 Task: Add Biohm Health Total Probiotic Good Bacteria + Good Fungi to the cart.
Action: Mouse moved to (216, 94)
Screenshot: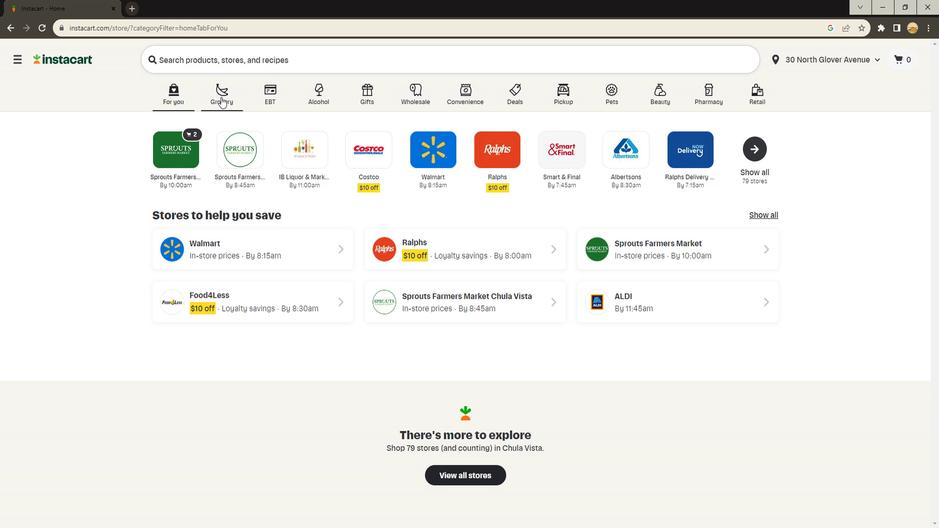 
Action: Mouse pressed left at (216, 94)
Screenshot: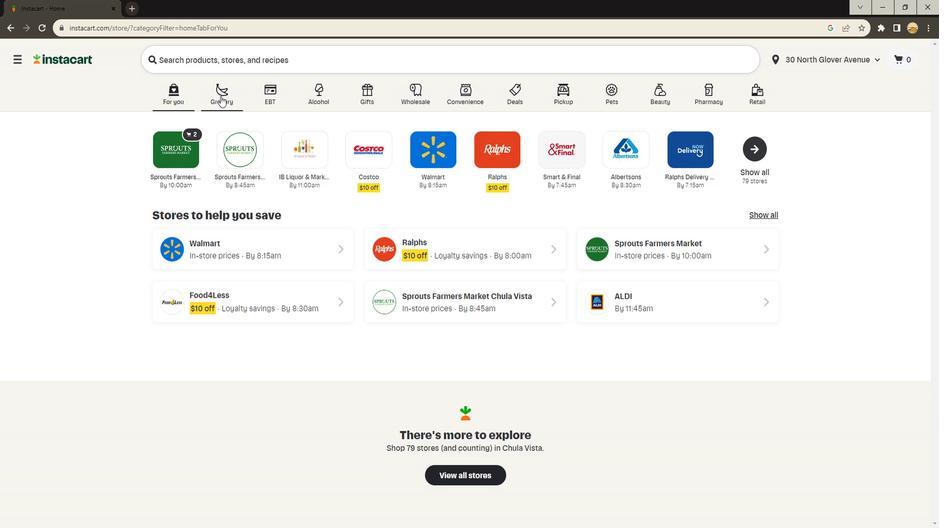 
Action: Mouse moved to (228, 267)
Screenshot: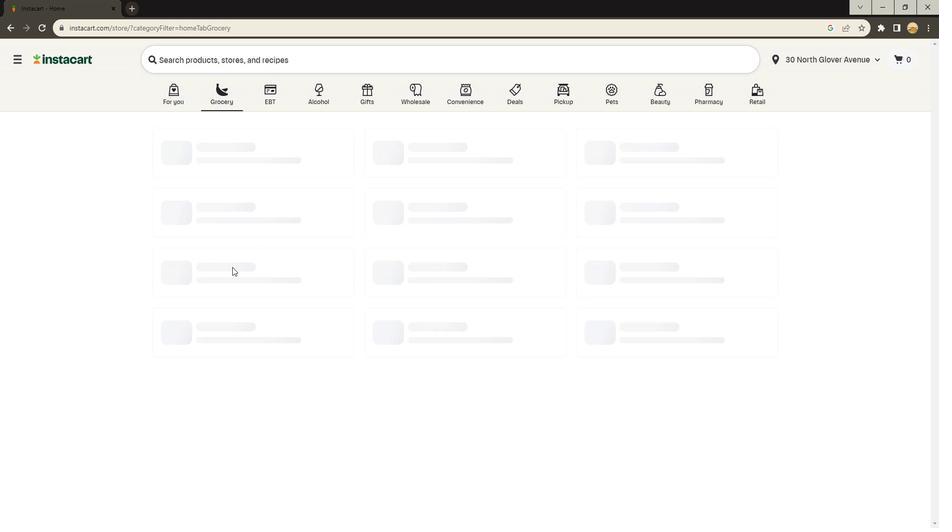 
Action: Mouse pressed left at (228, 267)
Screenshot: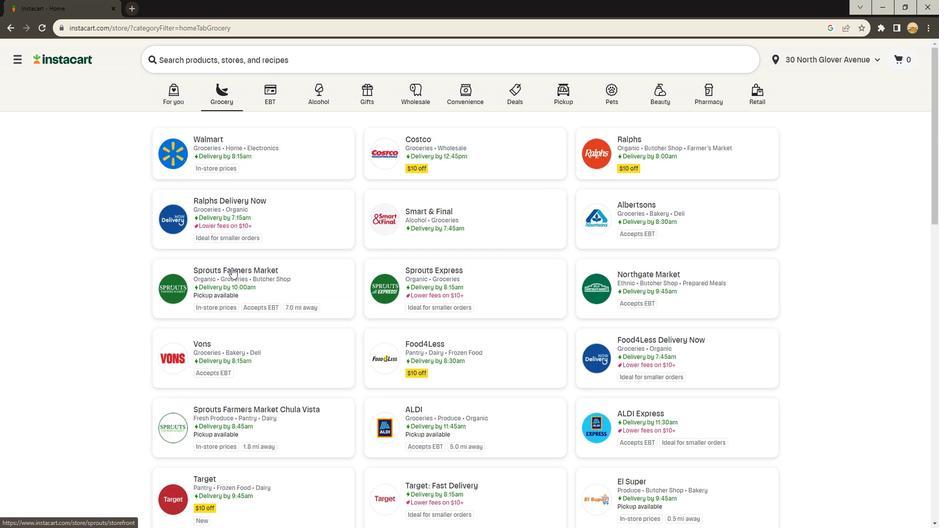 
Action: Mouse moved to (69, 270)
Screenshot: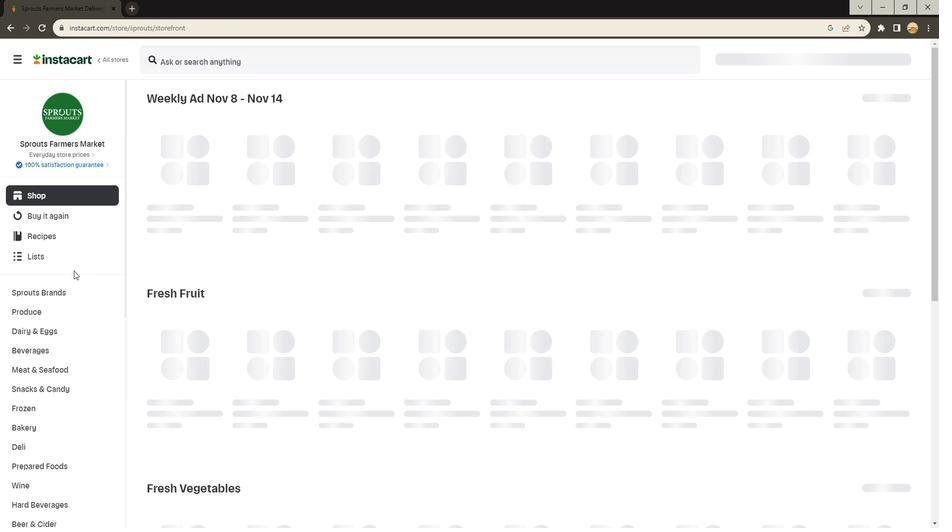 
Action: Mouse scrolled (69, 269) with delta (0, 0)
Screenshot: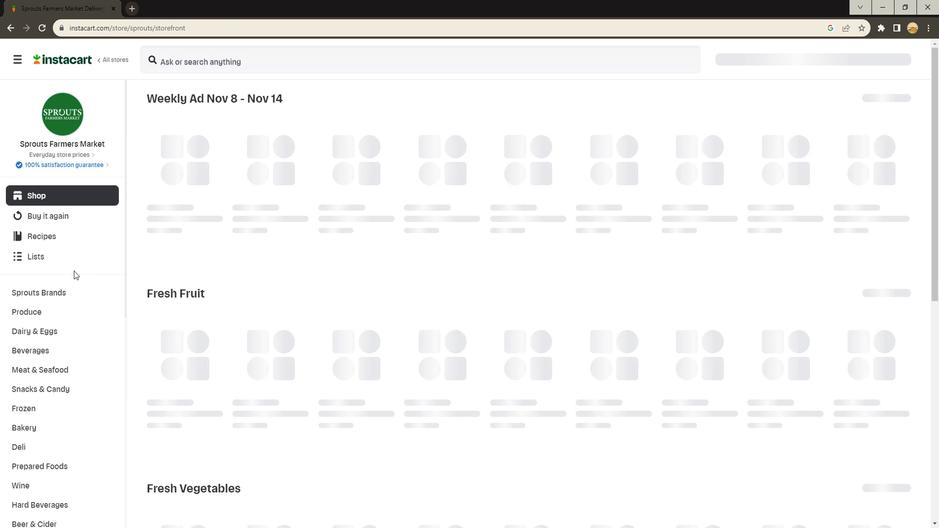 
Action: Mouse moved to (67, 271)
Screenshot: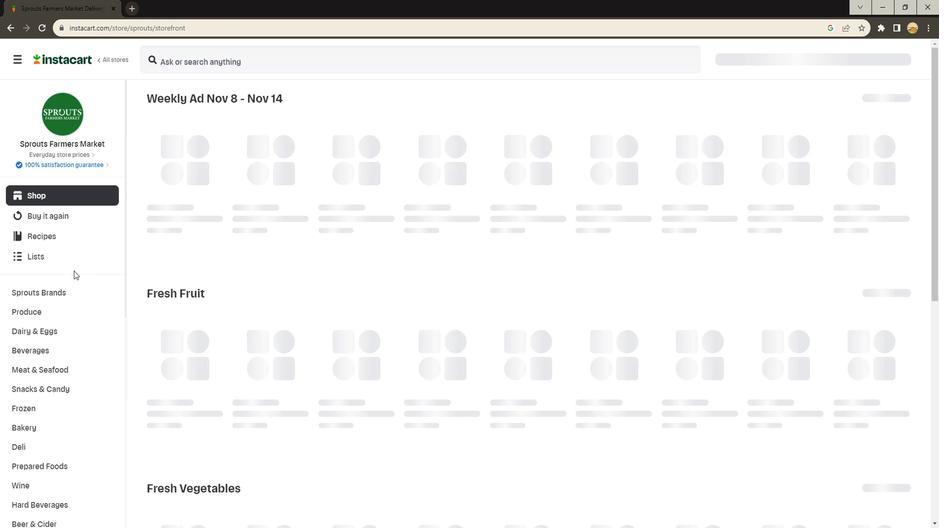 
Action: Mouse scrolled (67, 271) with delta (0, 0)
Screenshot: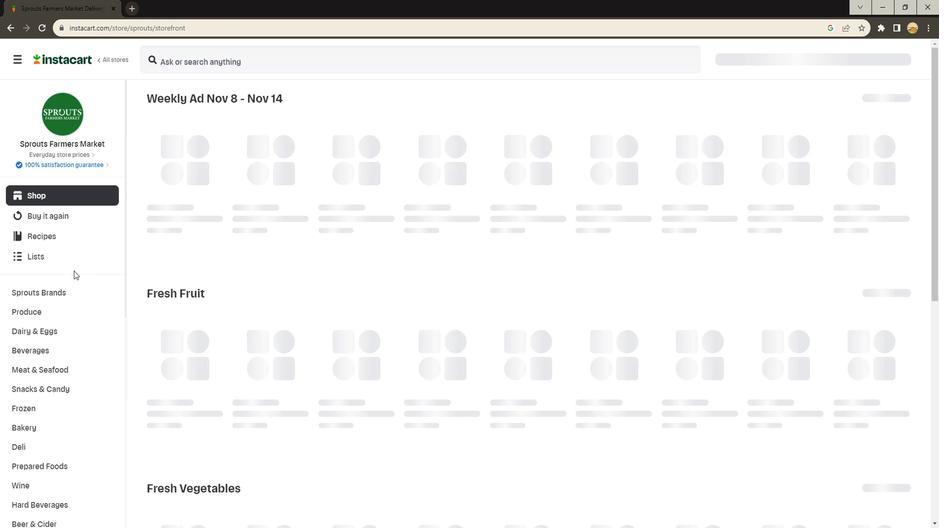 
Action: Mouse moved to (67, 271)
Screenshot: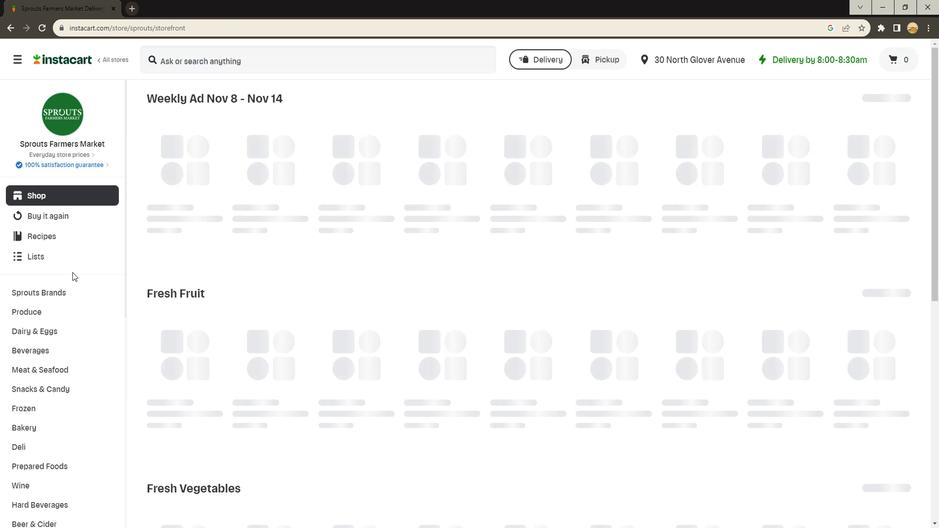 
Action: Mouse scrolled (67, 271) with delta (0, 0)
Screenshot: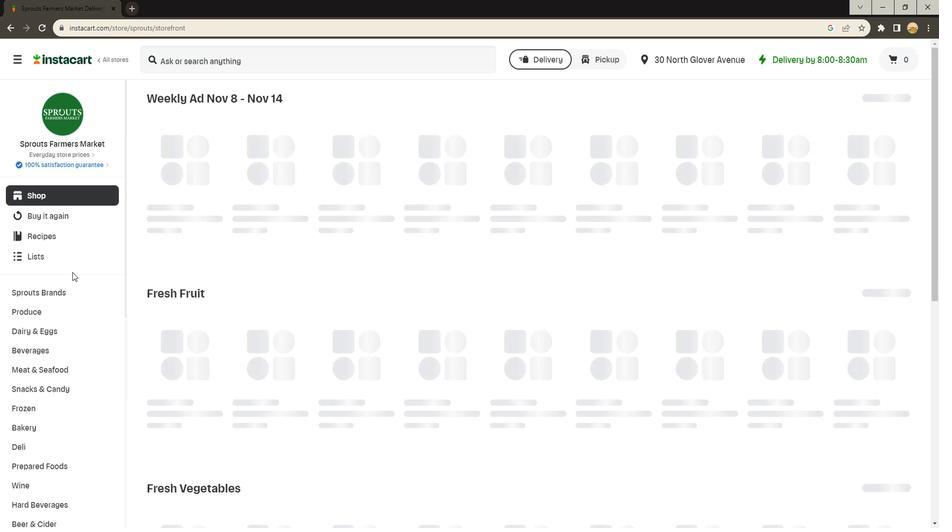 
Action: Mouse moved to (67, 272)
Screenshot: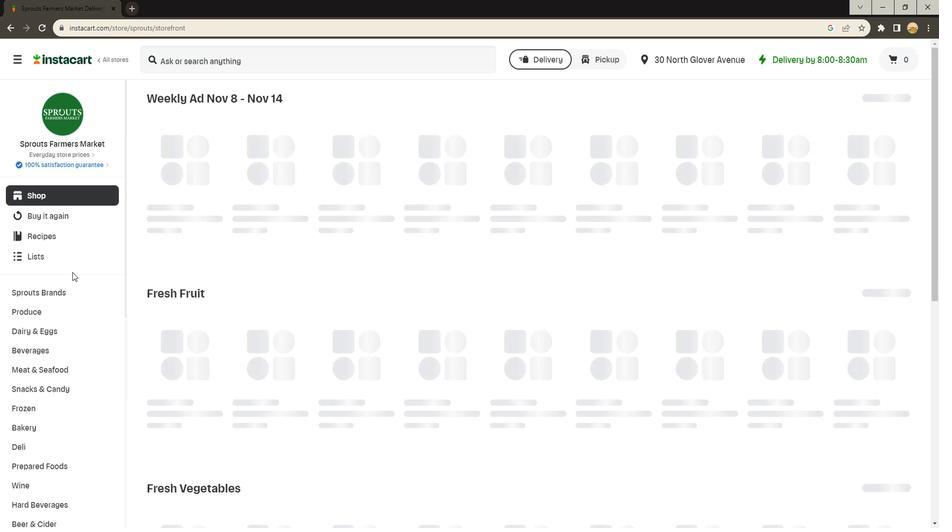
Action: Mouse scrolled (67, 272) with delta (0, 0)
Screenshot: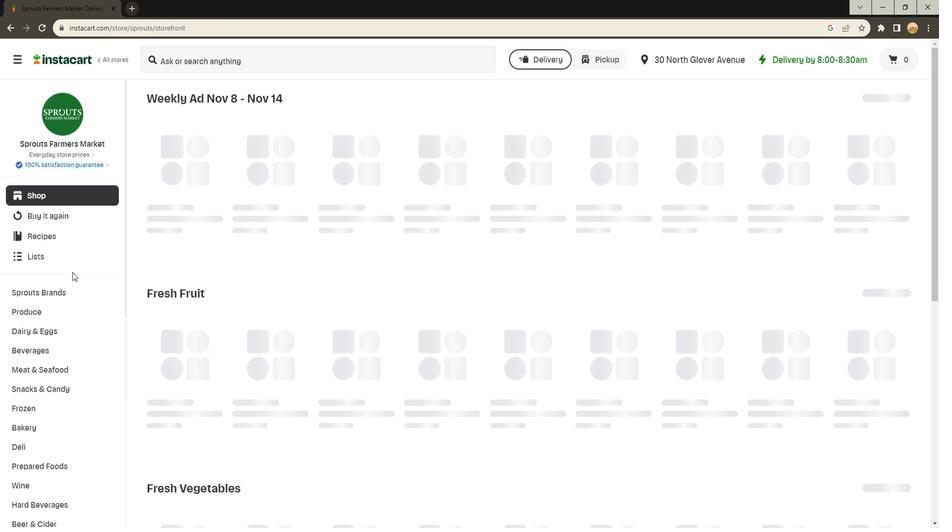 
Action: Mouse scrolled (67, 272) with delta (0, 0)
Screenshot: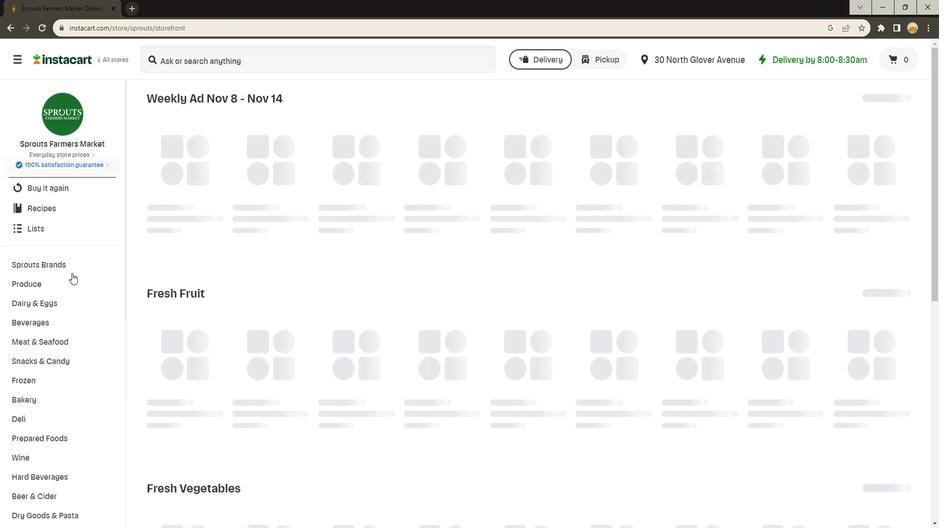 
Action: Mouse scrolled (67, 272) with delta (0, 0)
Screenshot: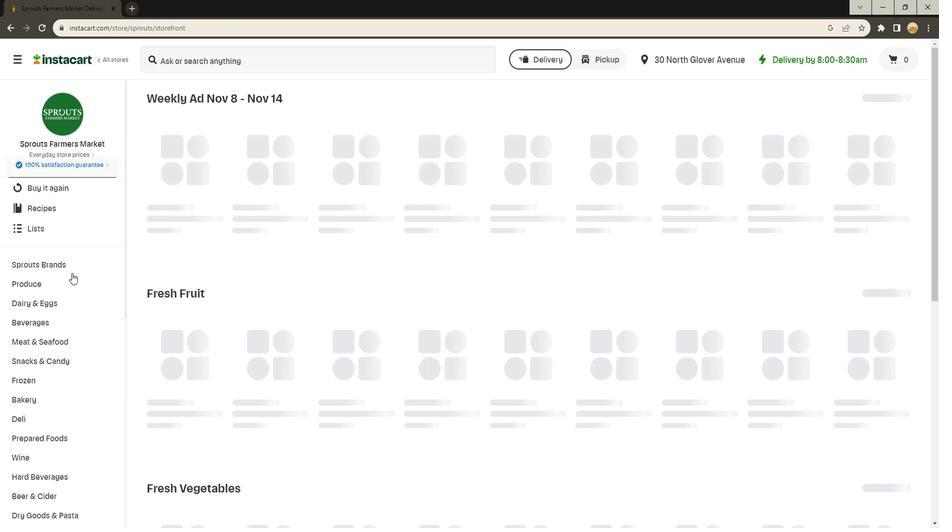 
Action: Mouse scrolled (67, 272) with delta (0, 0)
Screenshot: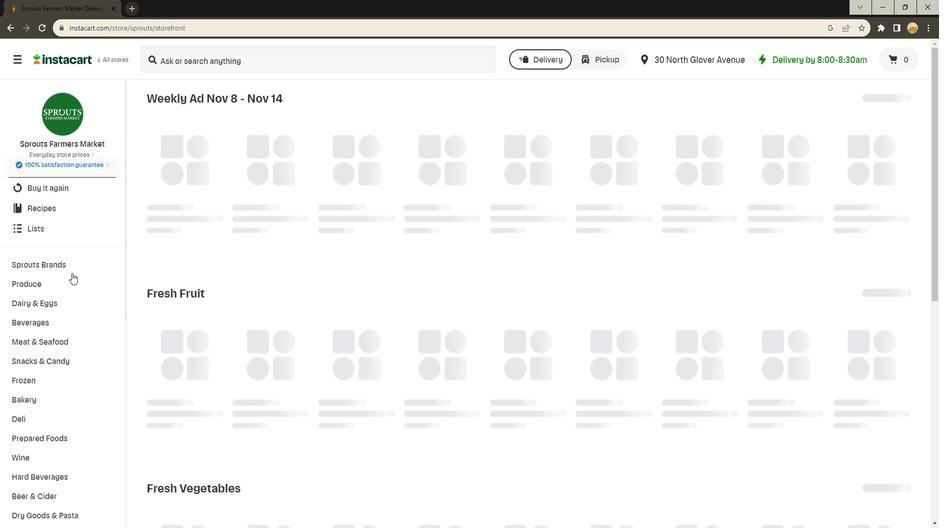 
Action: Mouse scrolled (67, 272) with delta (0, 0)
Screenshot: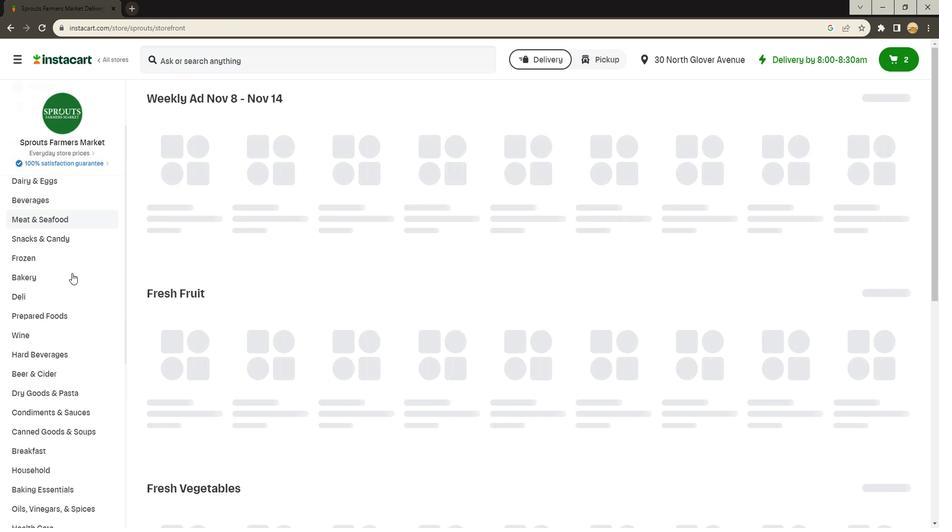 
Action: Mouse moved to (51, 281)
Screenshot: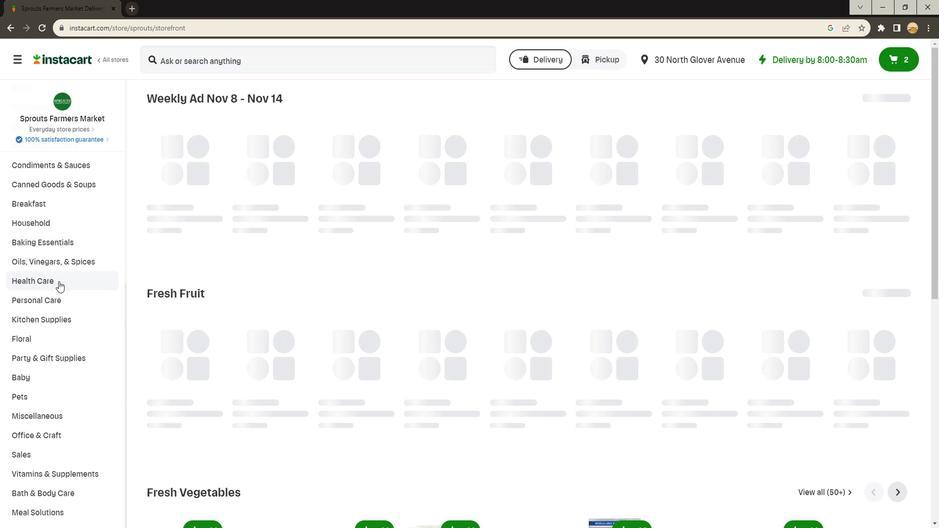 
Action: Mouse pressed left at (51, 281)
Screenshot: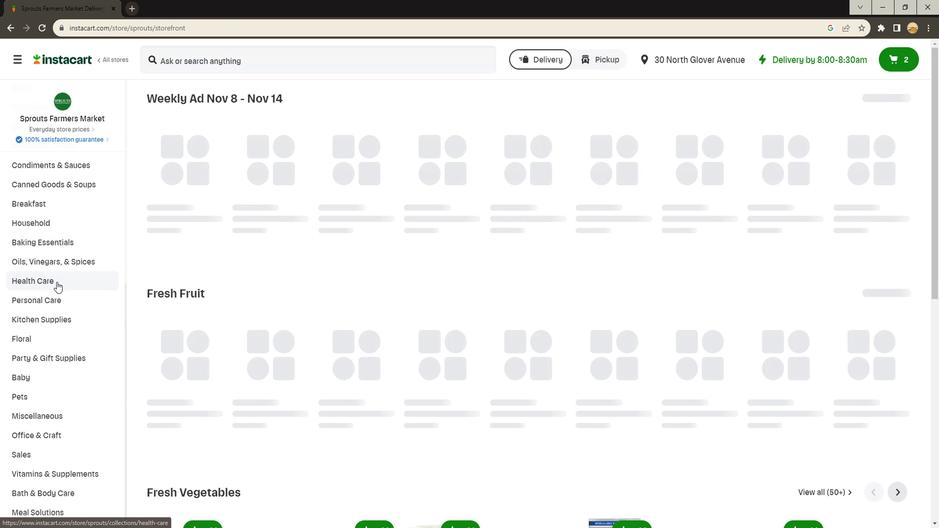 
Action: Mouse moved to (444, 126)
Screenshot: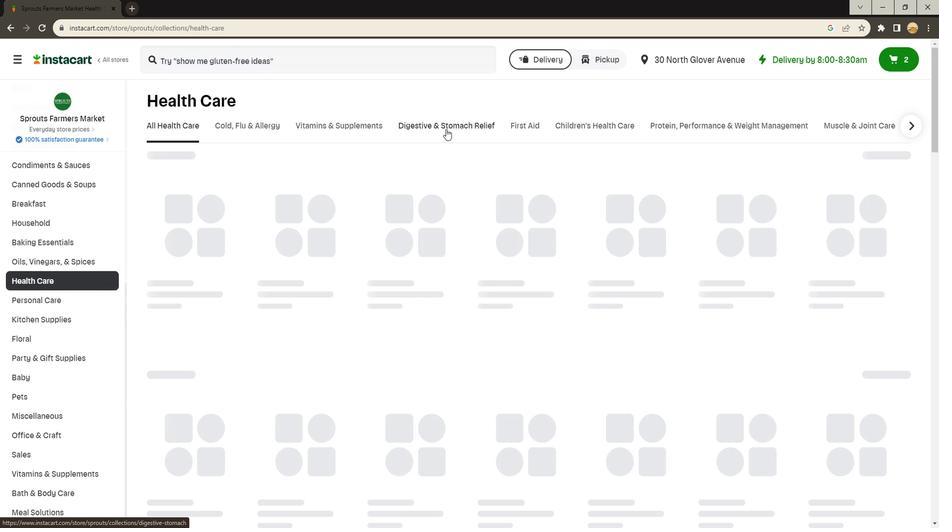 
Action: Mouse pressed left at (444, 126)
Screenshot: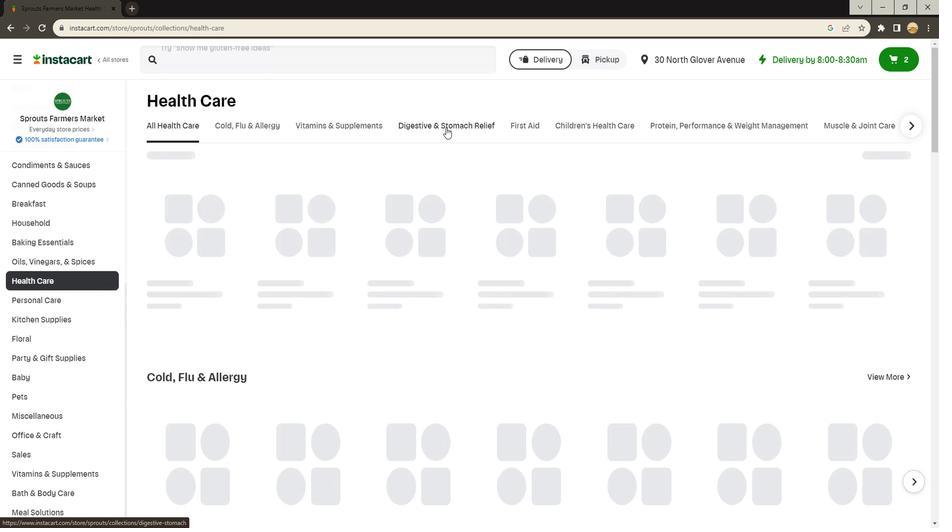 
Action: Mouse moved to (361, 169)
Screenshot: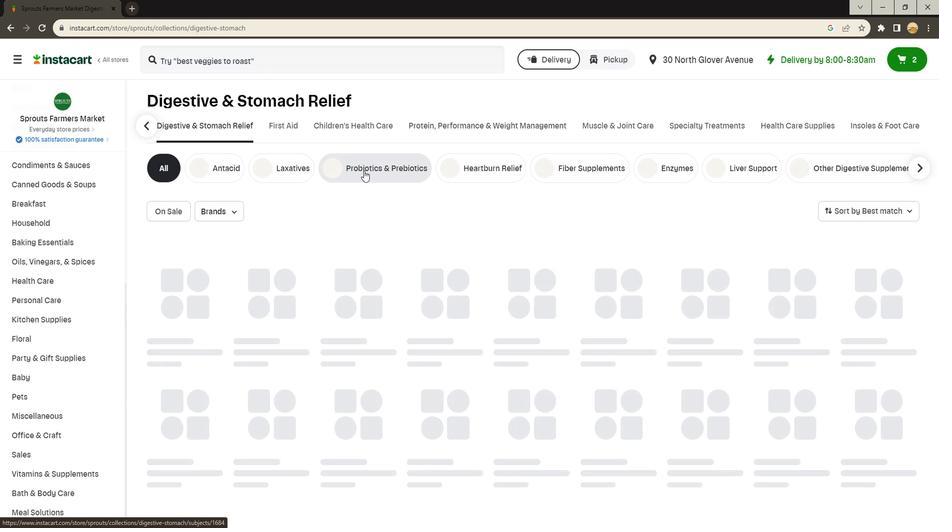 
Action: Mouse pressed left at (361, 169)
Screenshot: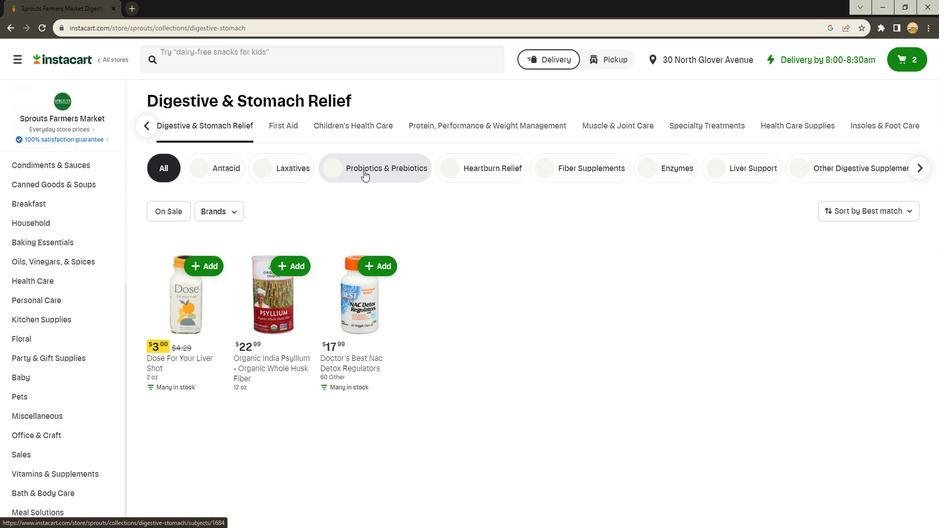 
Action: Mouse moved to (330, 61)
Screenshot: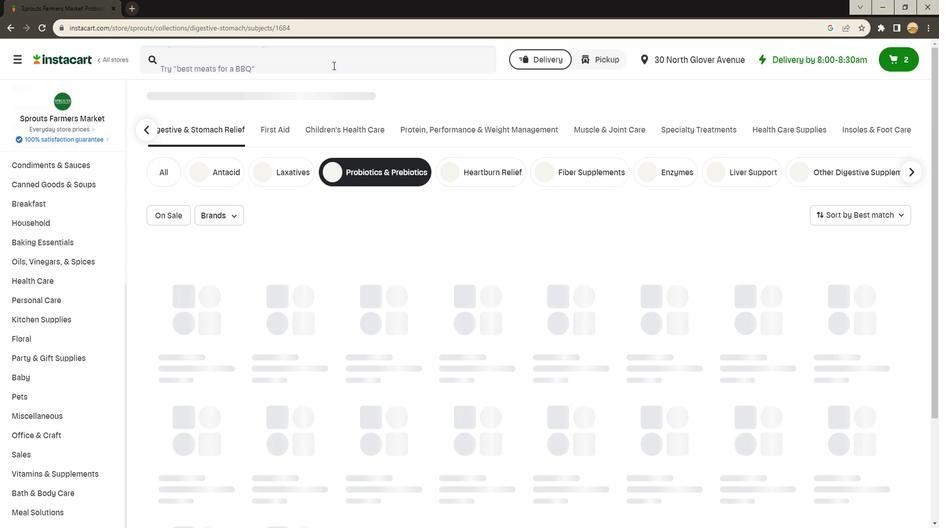 
Action: Mouse pressed left at (330, 61)
Screenshot: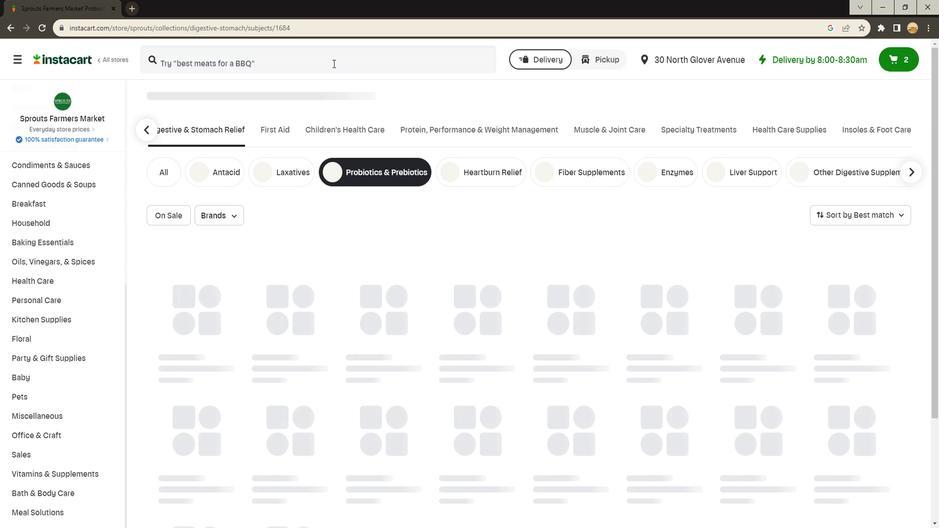 
Action: Mouse moved to (332, 60)
Screenshot: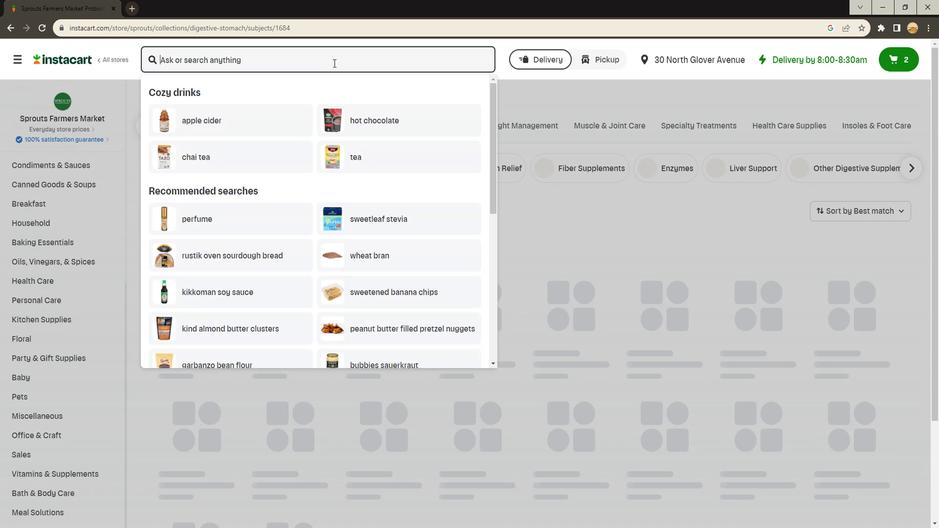 
Action: Key pressed <Key.shift>Biohm<Key.space><Key.shift>Heakl<Key.backspace><Key.backspace>lth<Key.space><Key.shift><Key.shift>Total<Key.space><Key.shift>Probiotic<Key.space><Key.shift><Key.shift><Key.shift><Key.shift><Key.shift><Key.shift><Key.shift><Key.shift><Key.shift><Key.shift><Key.shift><Key.shift><Key.shift>Good<Key.space><Key.shift>Bacteria<Key.space><Key.shift>_<Key.backspace>+<Key.space>Good<Key.space><Key.shift>Fungi<Key.space><Key.enter>
Screenshot: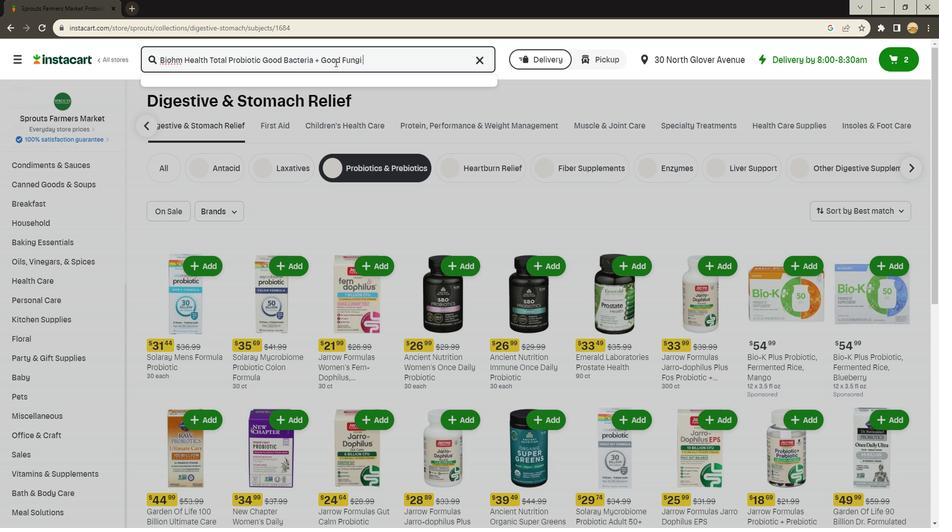 
Action: Mouse moved to (720, 144)
Screenshot: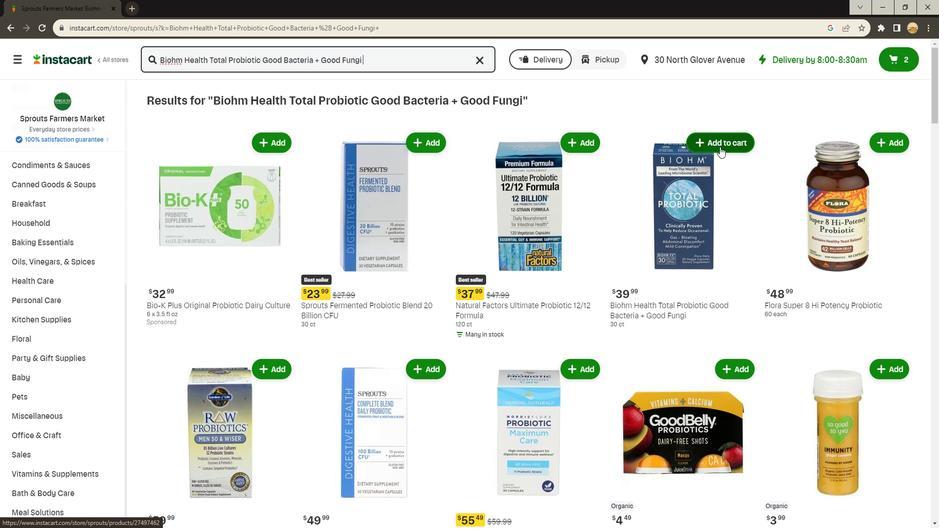 
Action: Mouse pressed left at (720, 144)
Screenshot: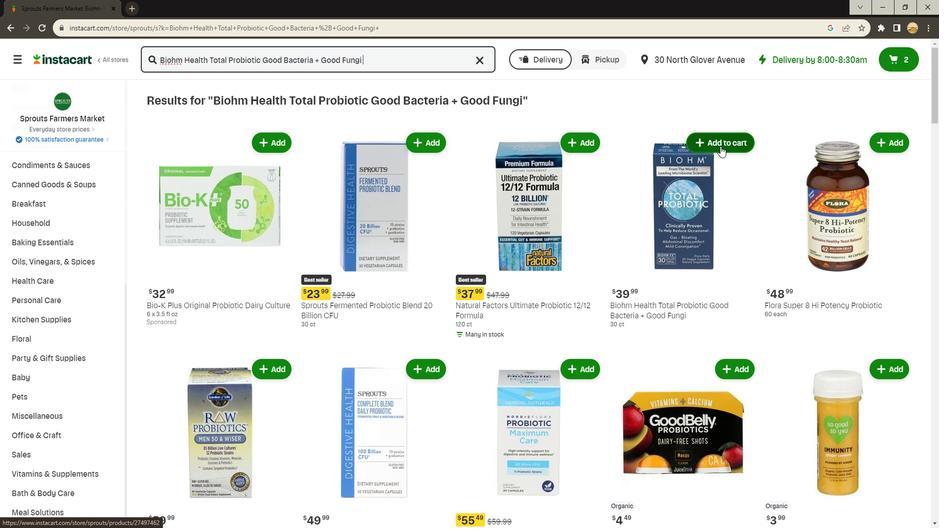 
Action: Mouse moved to (730, 241)
Screenshot: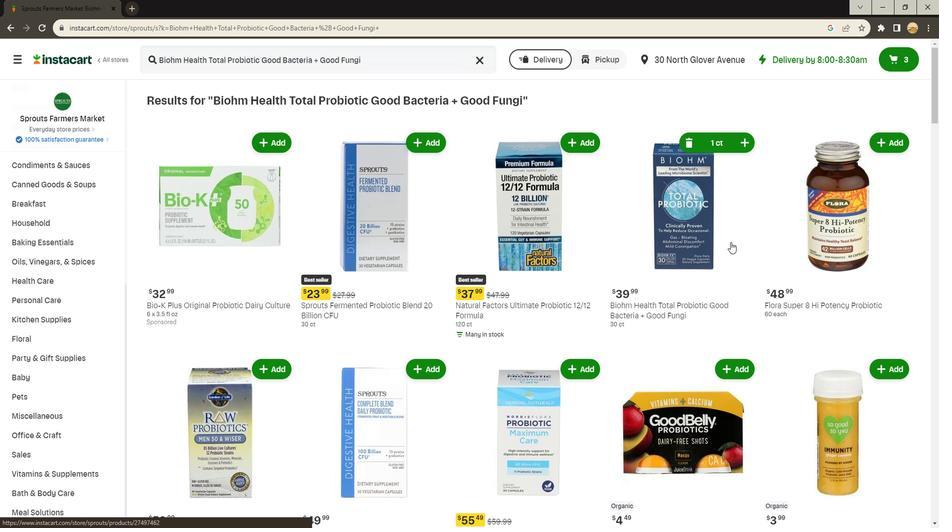 
